 Task: Apply visibility "public".
Action: Mouse pressed left at (514, 304)
Screenshot: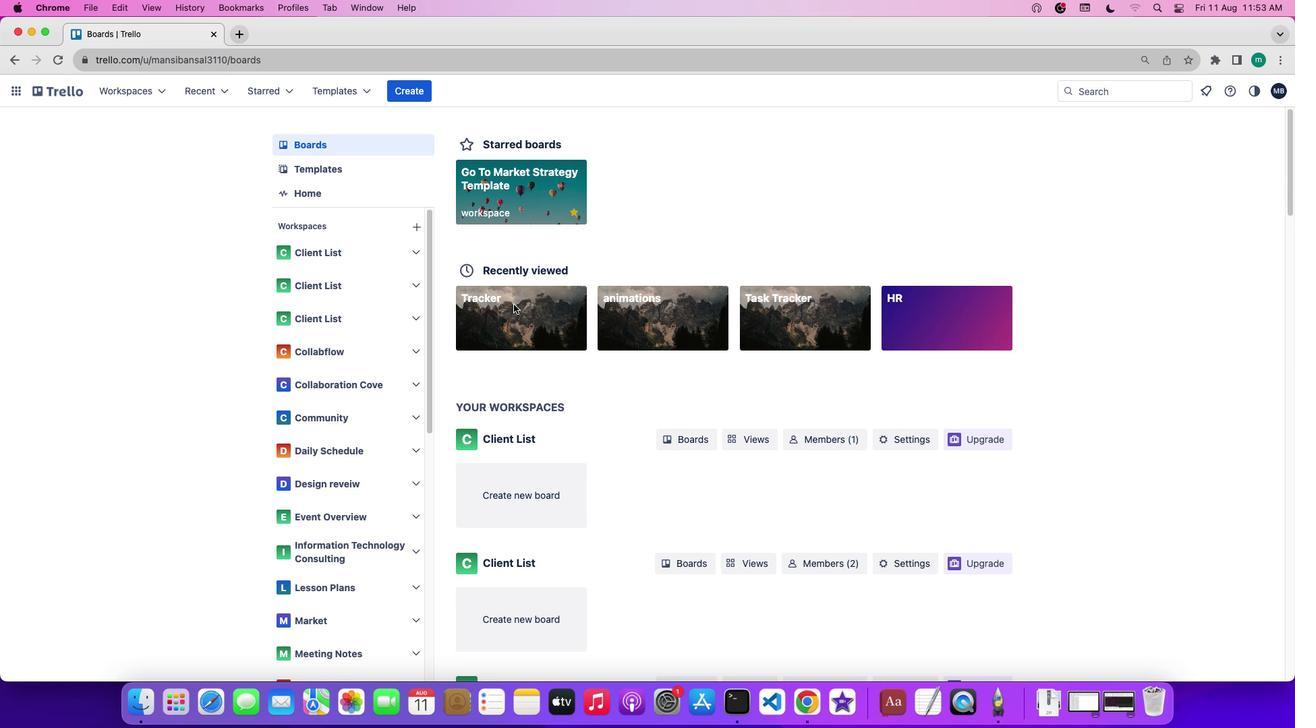 
Action: Mouse pressed left at (514, 304)
Screenshot: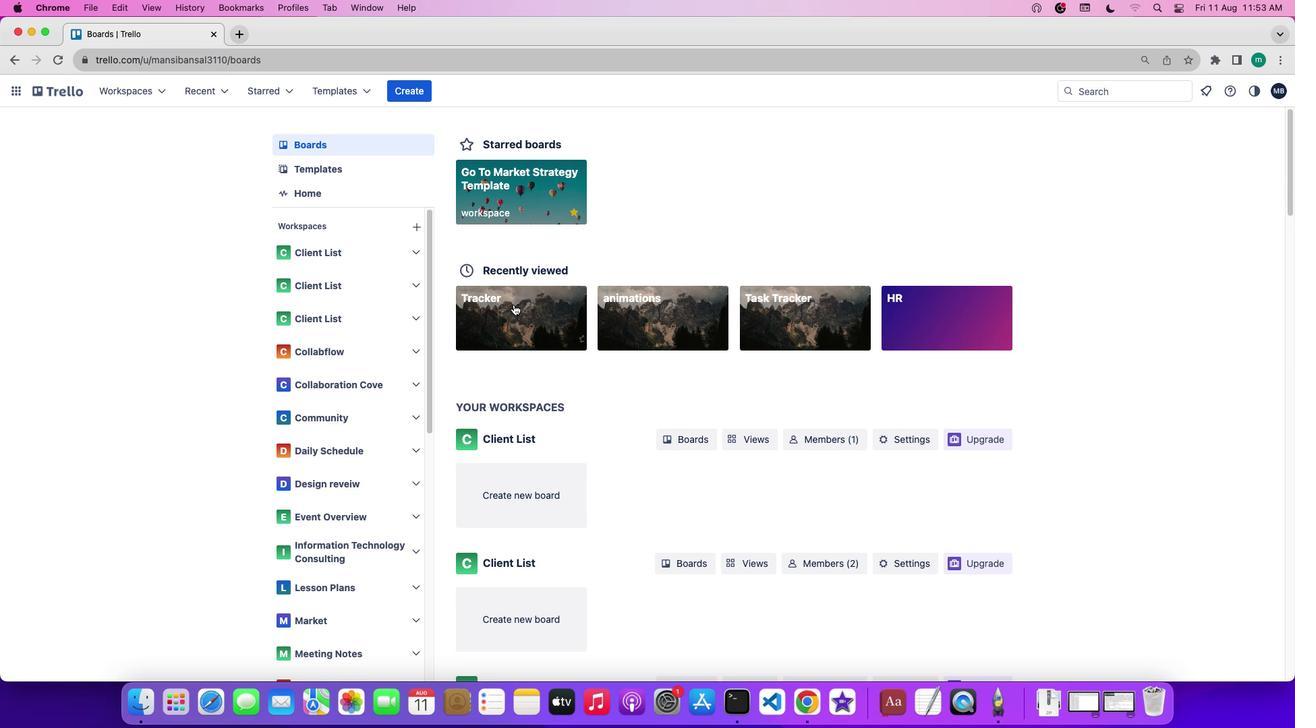 
Action: Mouse moved to (166, 203)
Screenshot: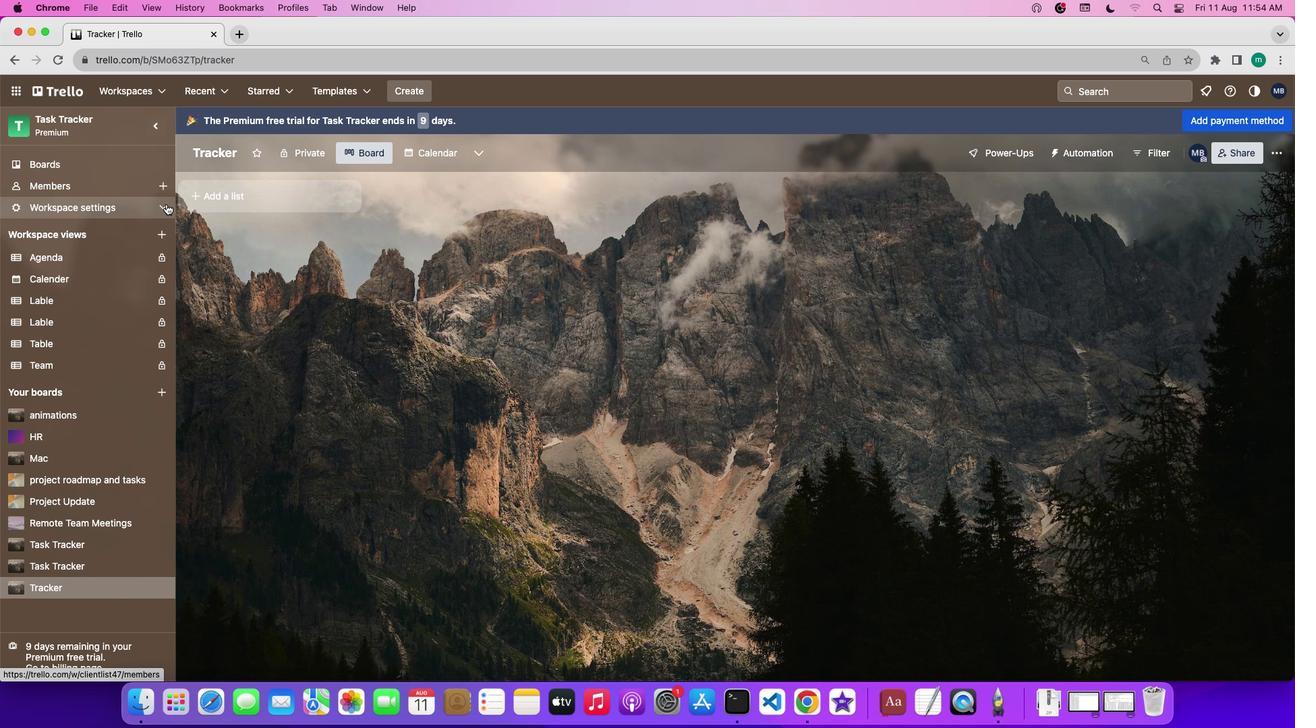 
Action: Mouse pressed left at (166, 203)
Screenshot: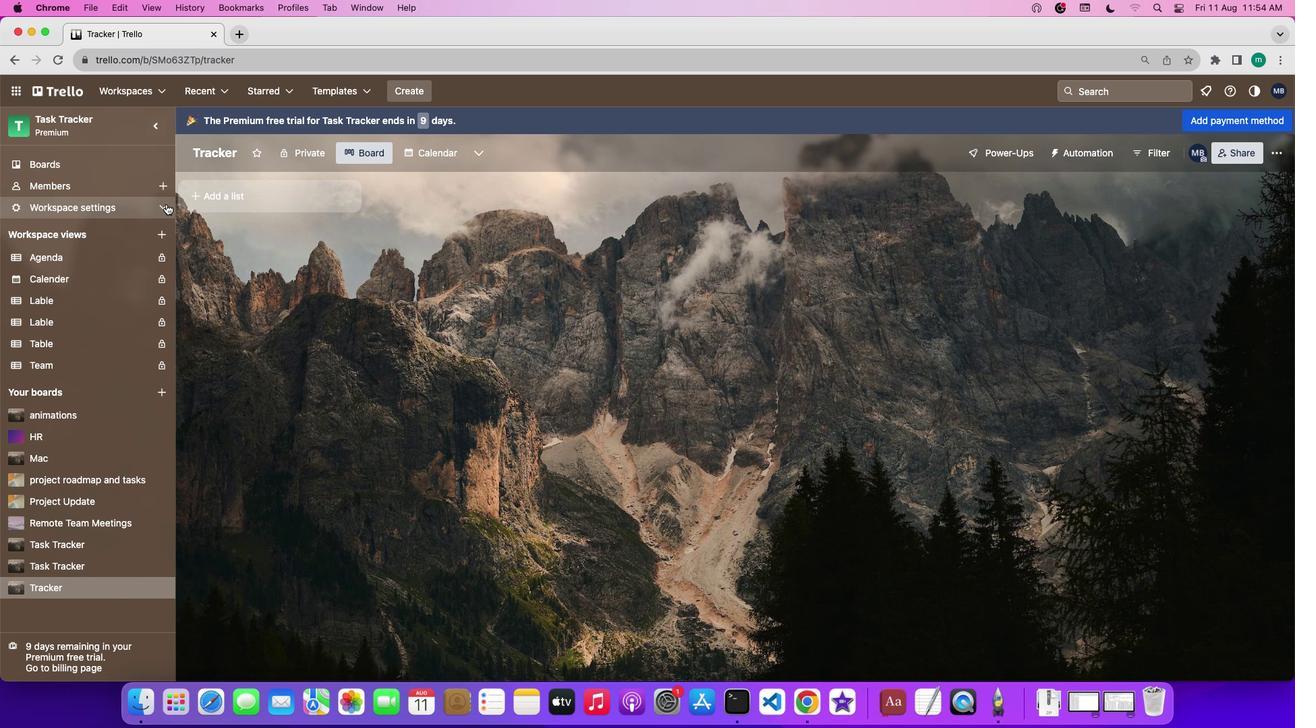 
Action: Mouse moved to (190, 228)
Screenshot: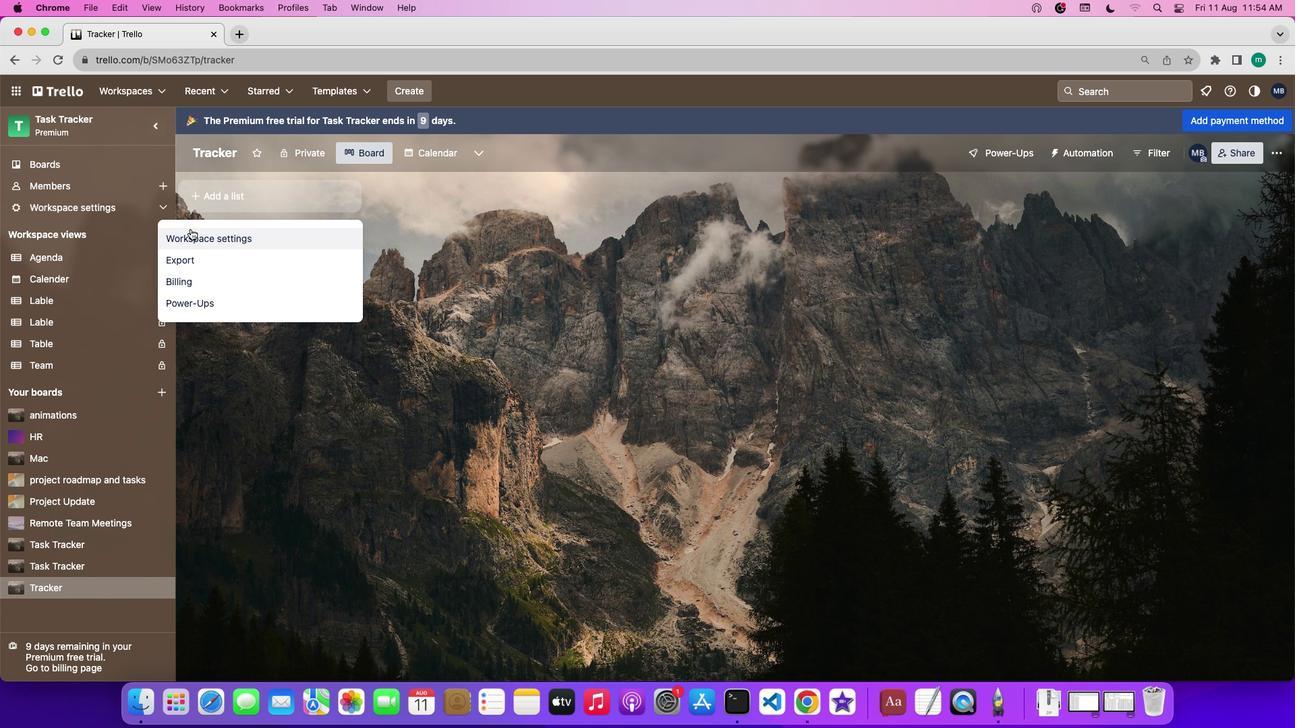 
Action: Mouse pressed left at (190, 228)
Screenshot: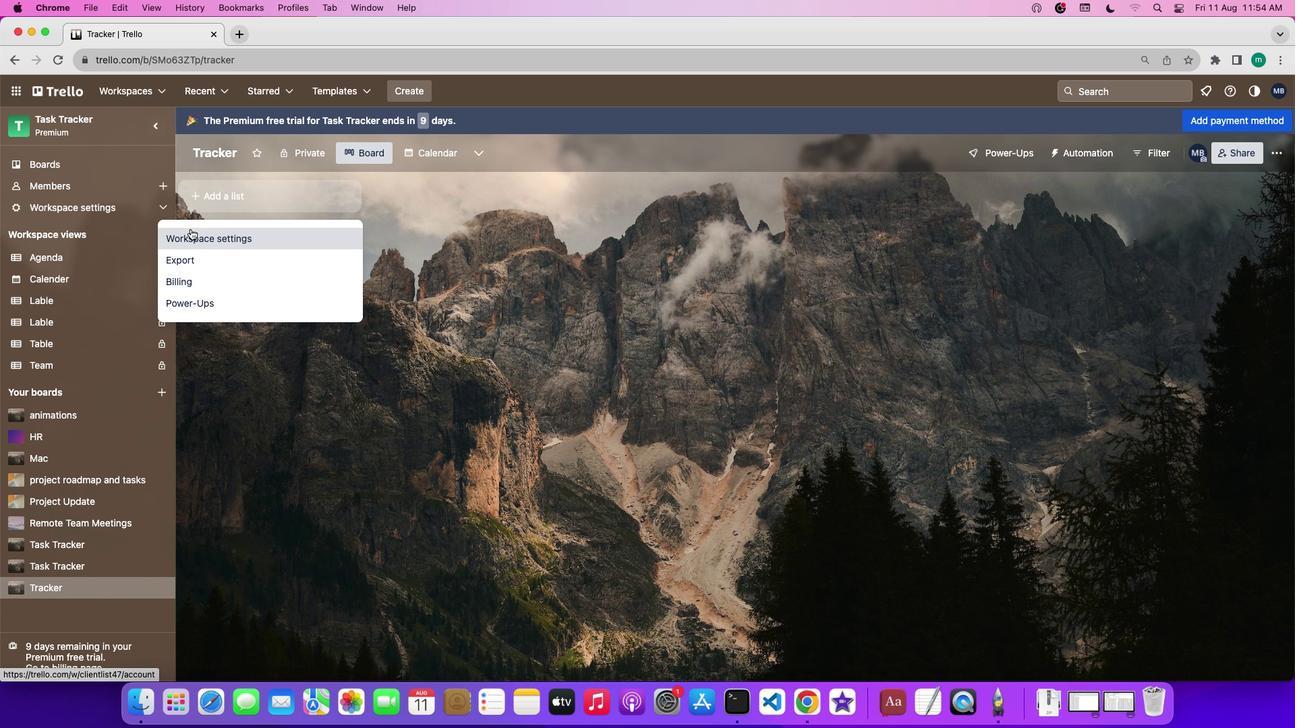
Action: Mouse moved to (990, 301)
Screenshot: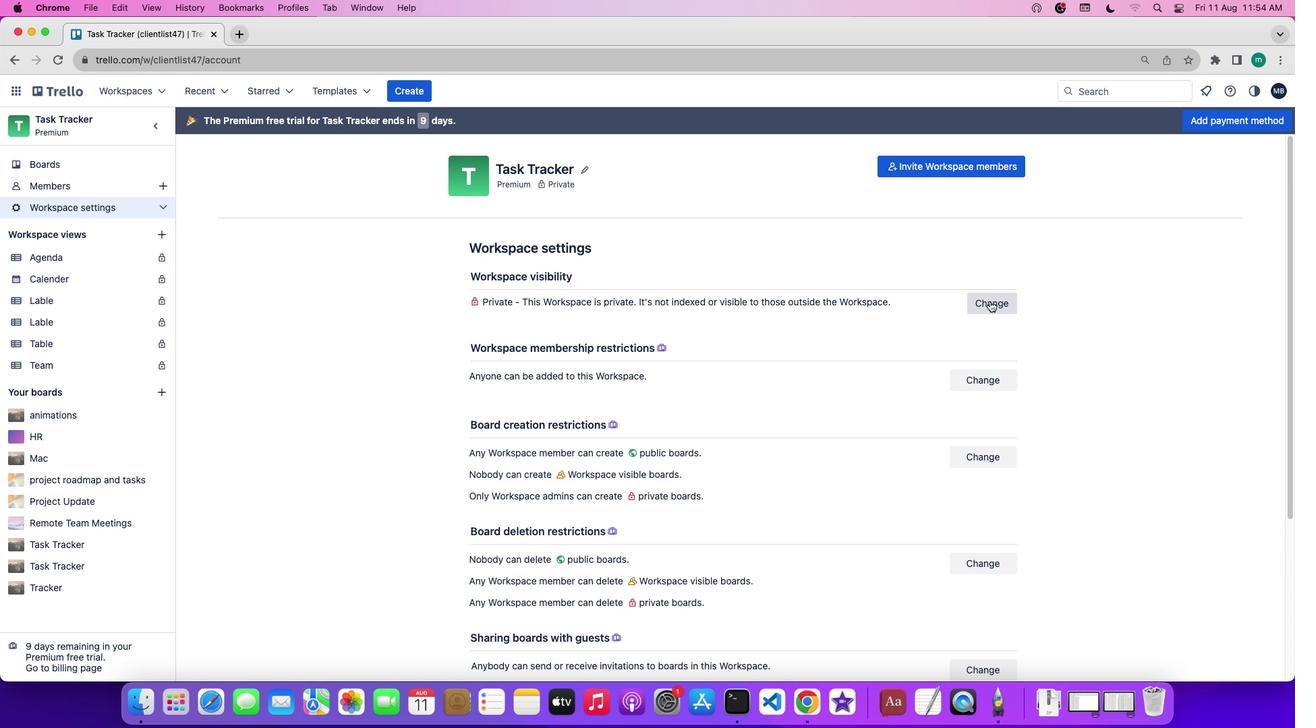 
Action: Mouse pressed left at (990, 301)
Screenshot: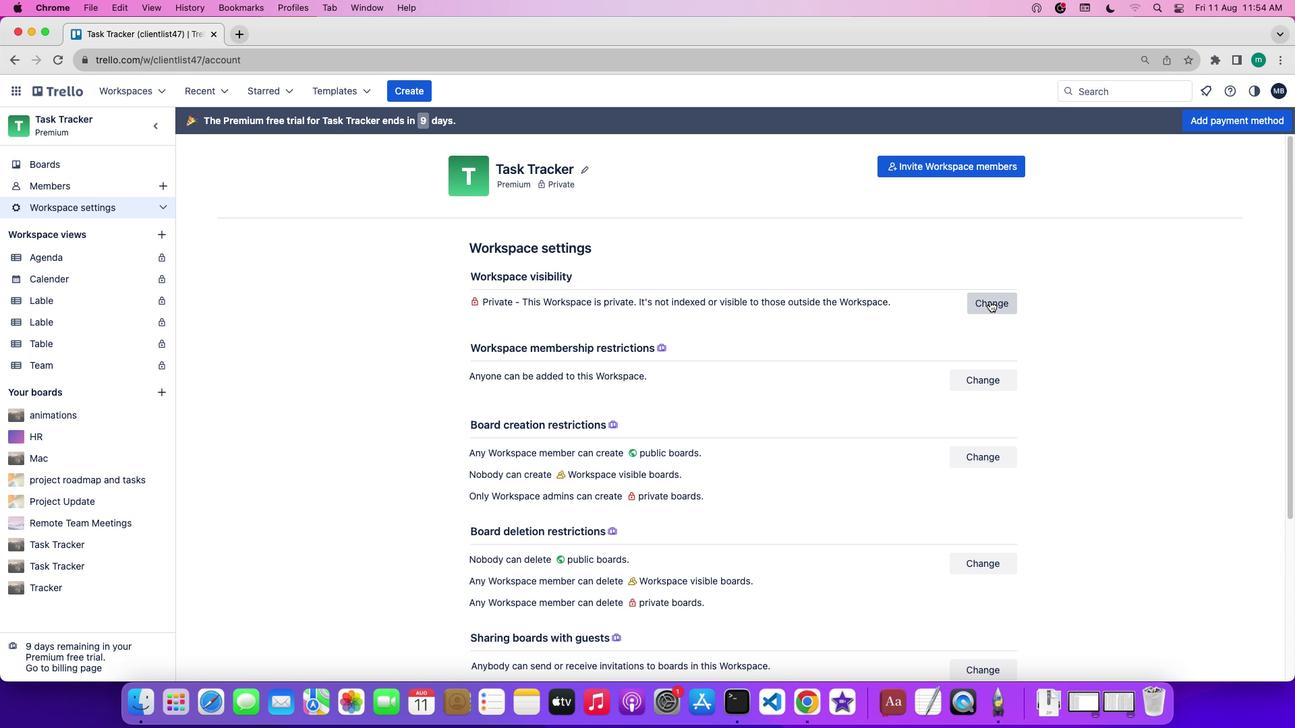 
Action: Mouse moved to (1004, 429)
Screenshot: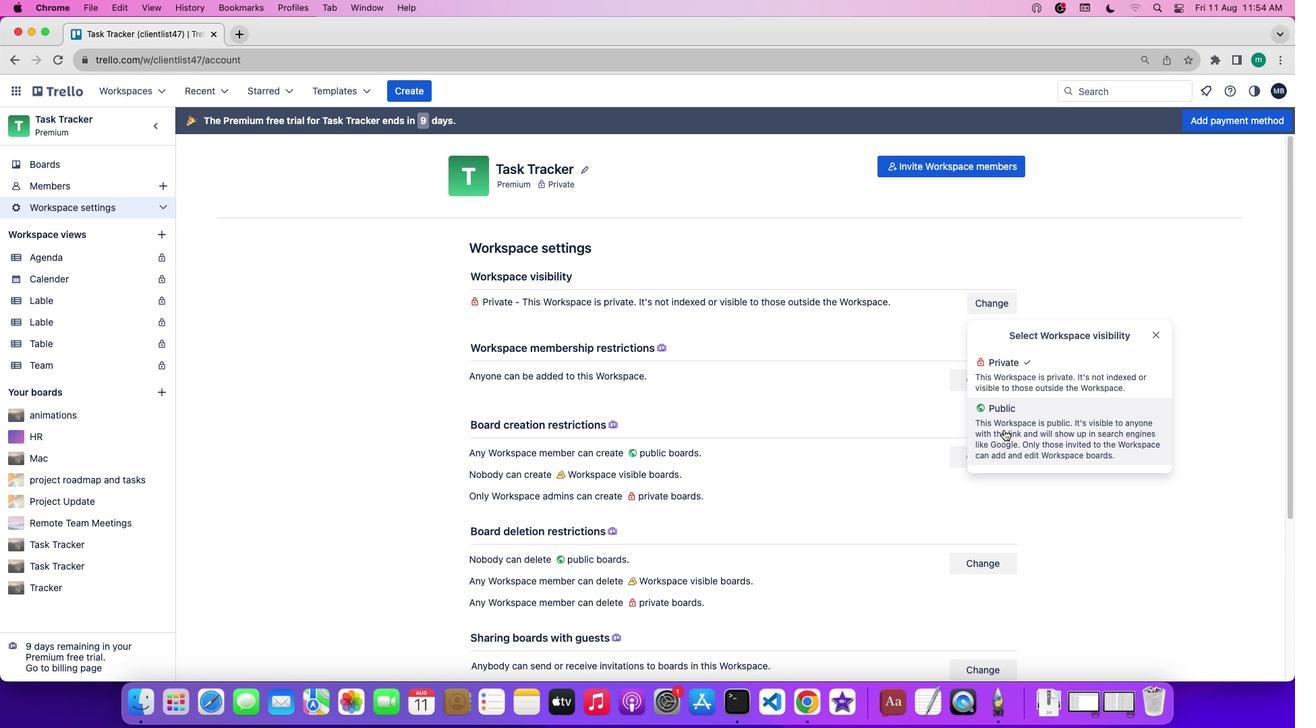 
Action: Mouse pressed left at (1004, 429)
Screenshot: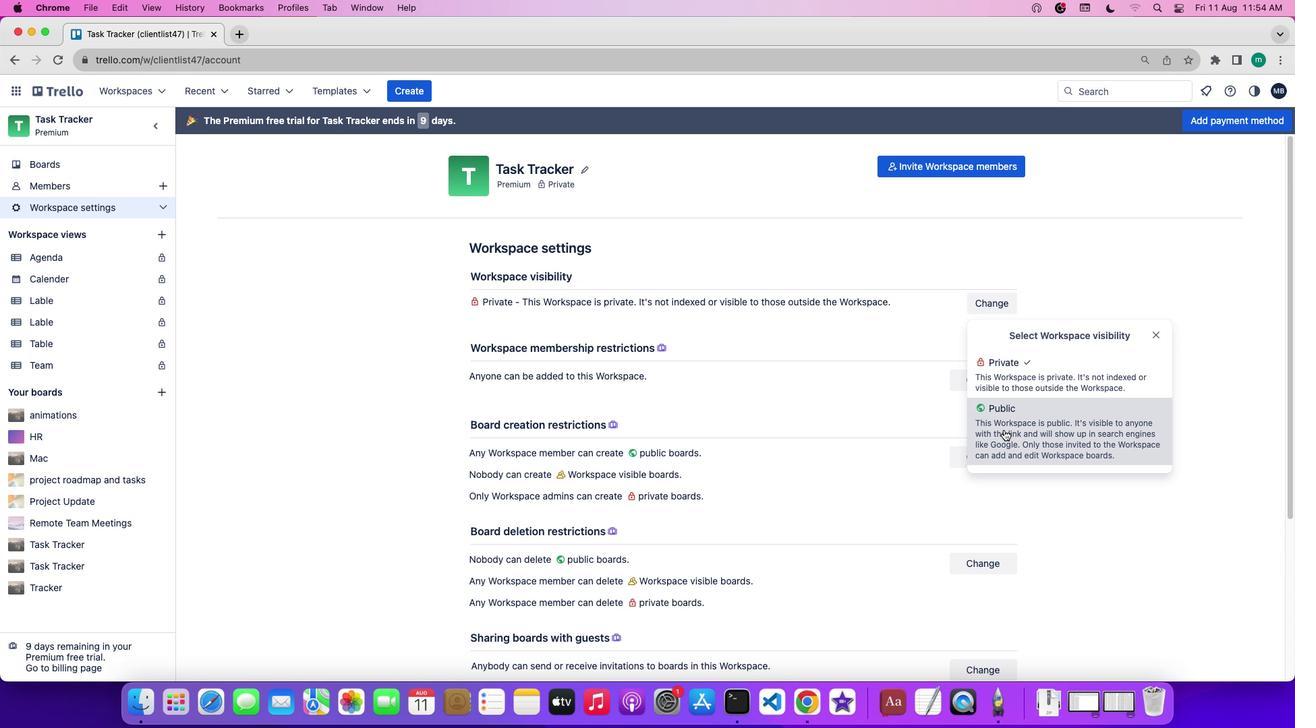 
